 Task: Create a blank project AgileRamp with privacy Public and default view as List and in the team Taskers . Create three sections in the project as To-Do, Doing and Done
Action: Mouse moved to (939, 154)
Screenshot: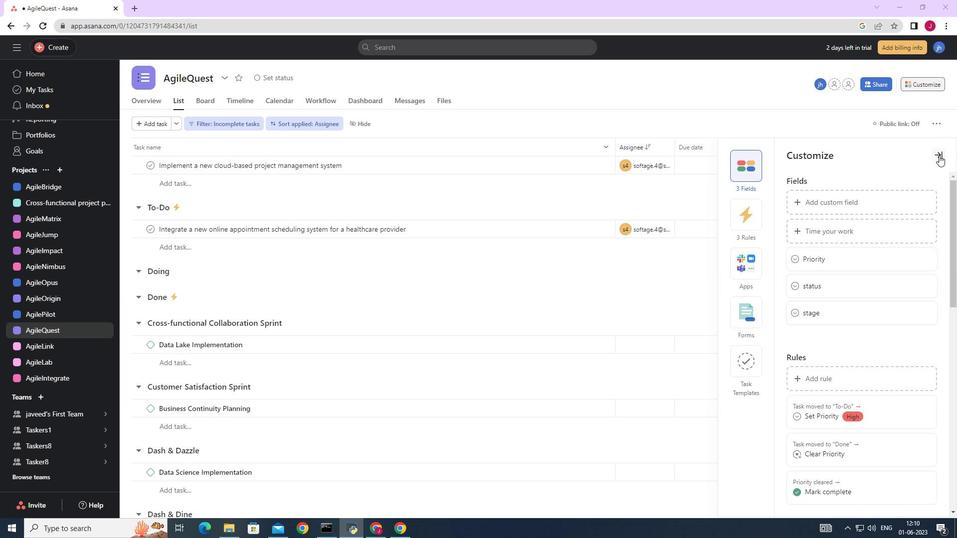 
Action: Mouse pressed left at (939, 154)
Screenshot: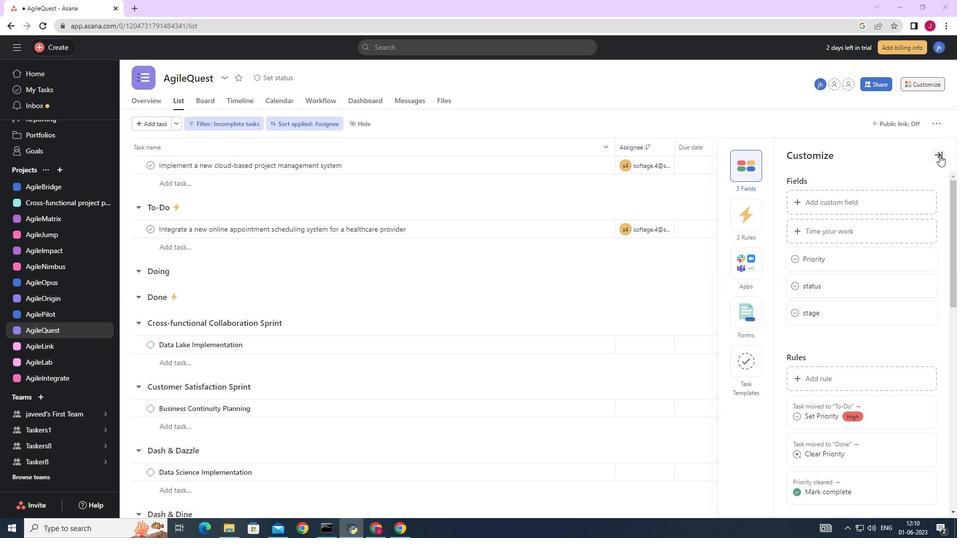 
Action: Mouse moved to (67, 172)
Screenshot: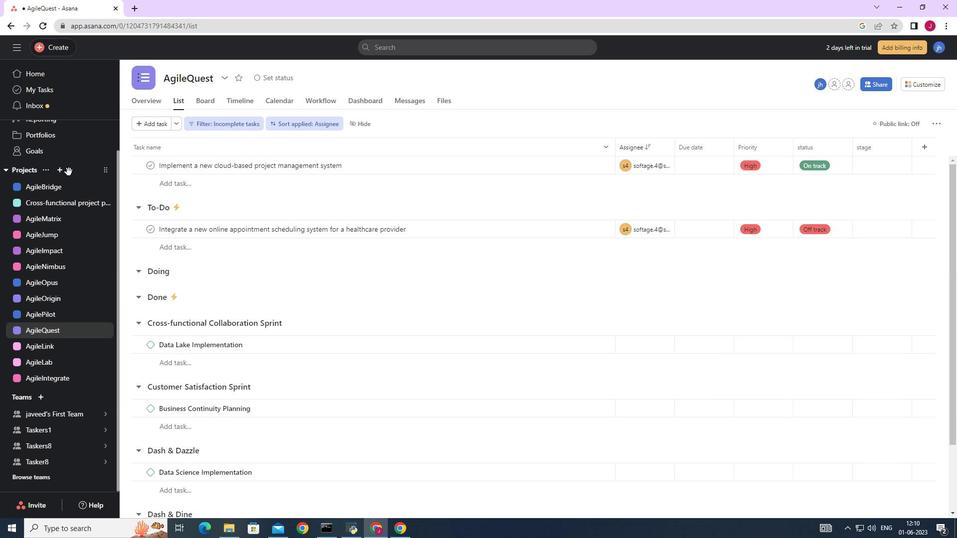 
Action: Mouse pressed left at (67, 172)
Screenshot: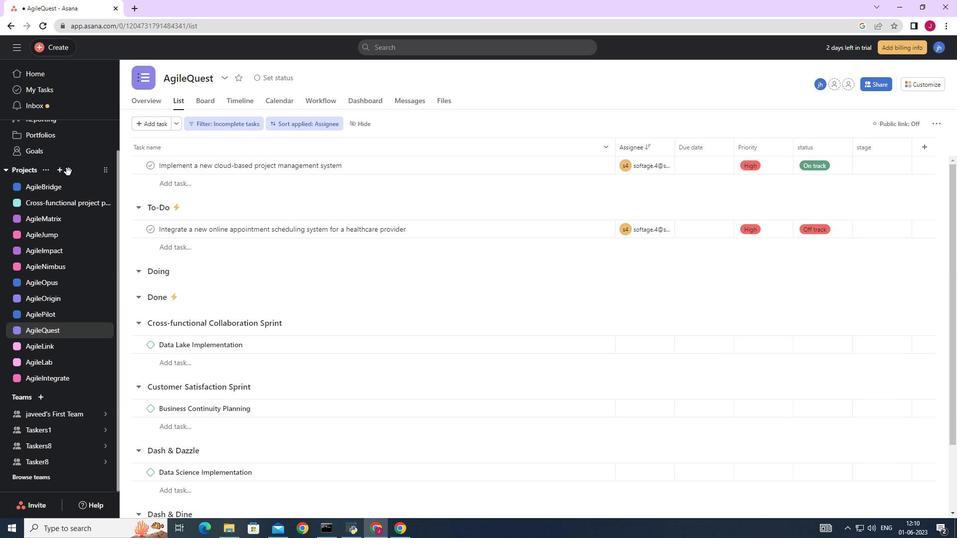
Action: Mouse moved to (60, 173)
Screenshot: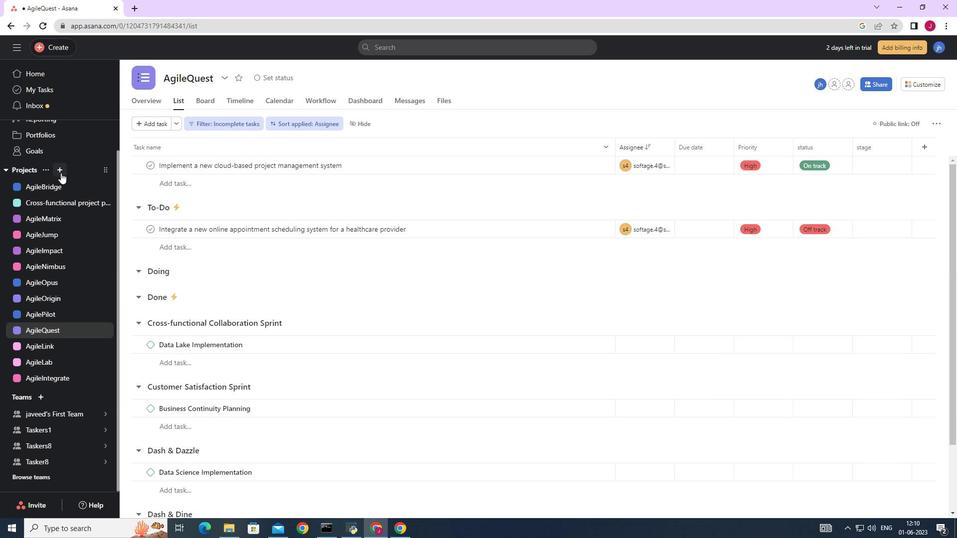
Action: Mouse pressed left at (60, 173)
Screenshot: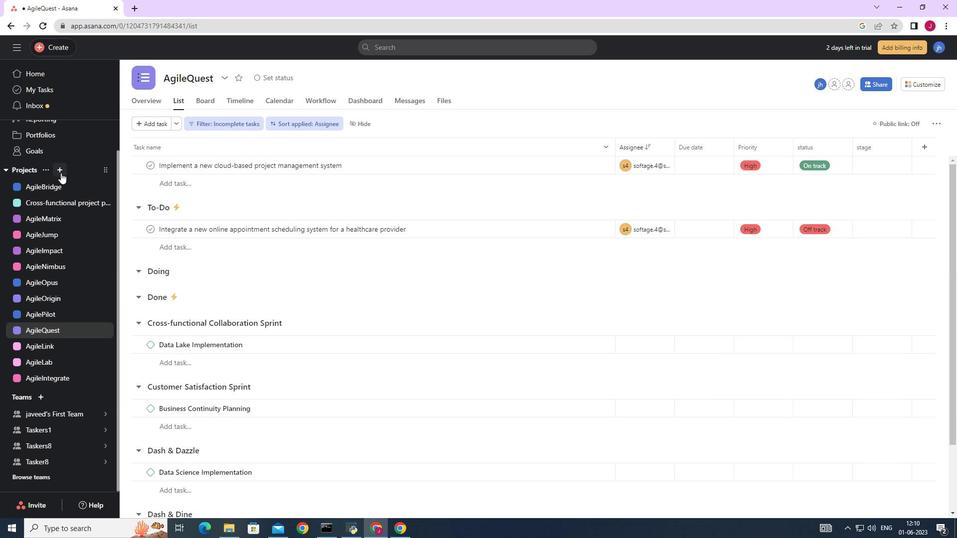 
Action: Mouse moved to (92, 191)
Screenshot: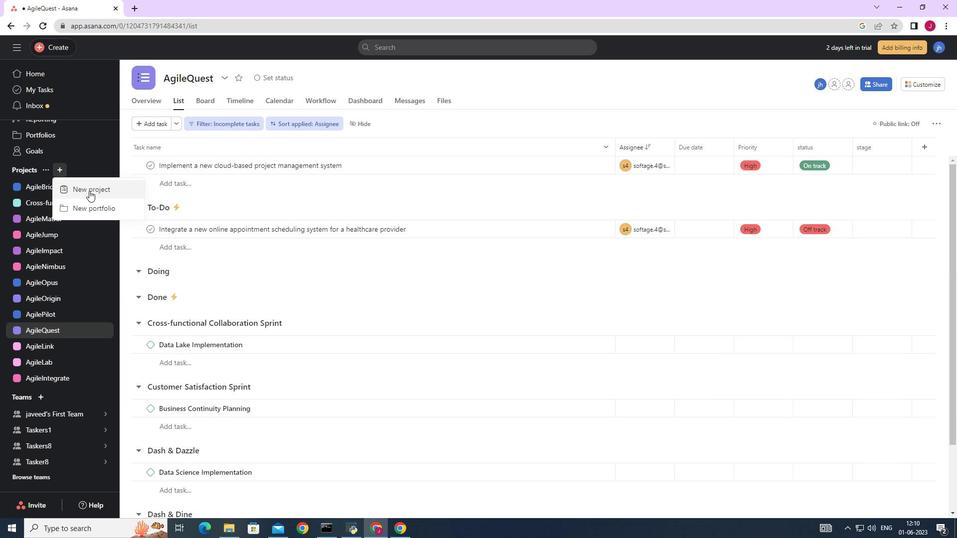
Action: Mouse pressed left at (92, 191)
Screenshot: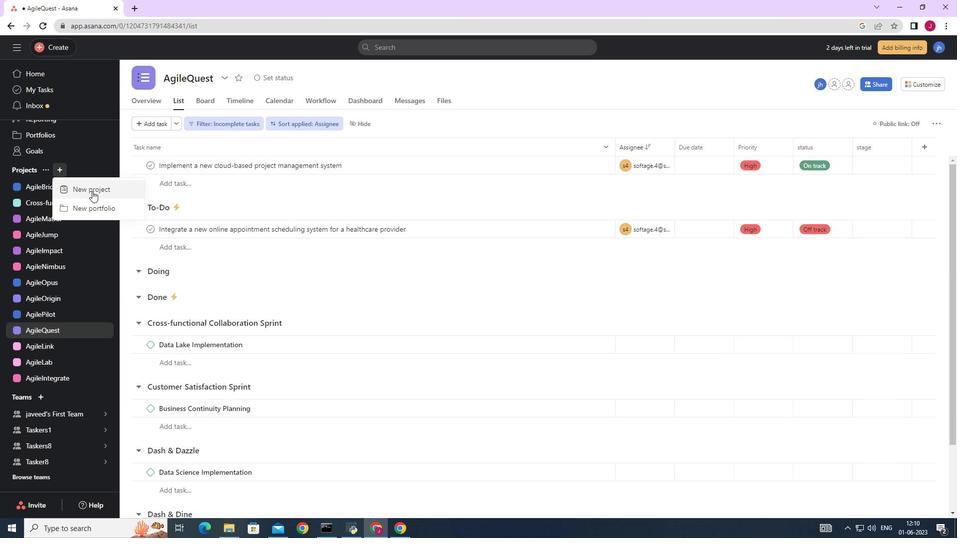 
Action: Mouse moved to (400, 205)
Screenshot: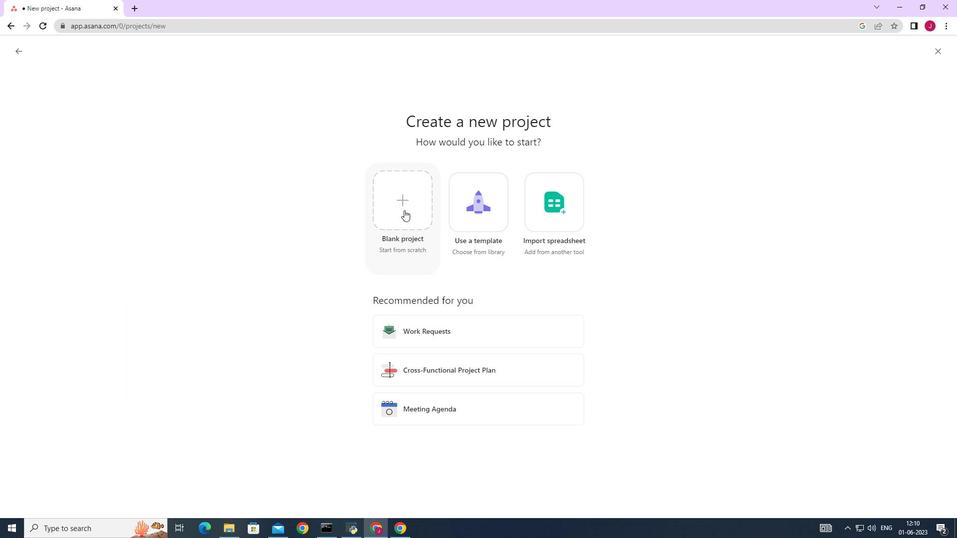 
Action: Mouse pressed left at (400, 205)
Screenshot: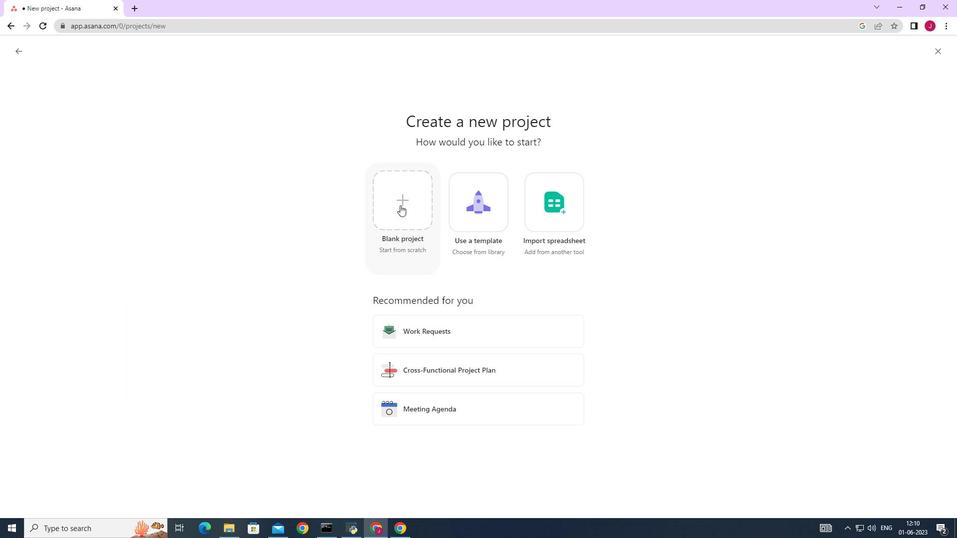 
Action: Mouse moved to (269, 131)
Screenshot: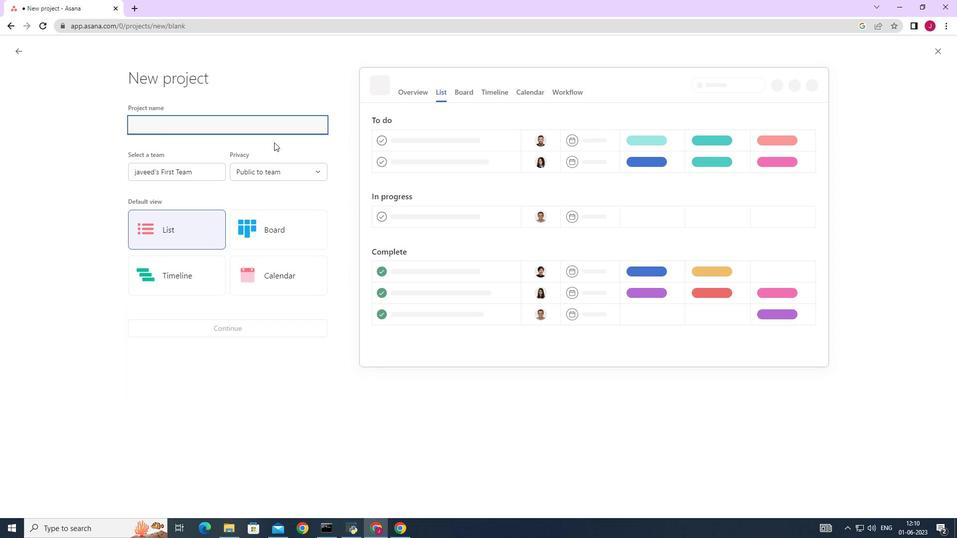 
Action: Key pressed <Key.caps_lock>A<Key.caps_lock>gile<Key.caps_lock>R<Key.caps_lock>amp
Screenshot: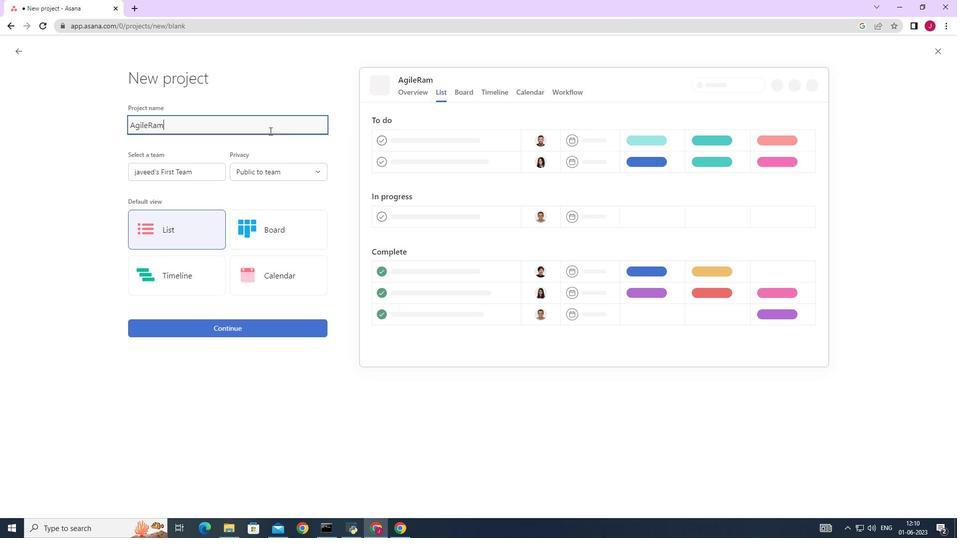 
Action: Mouse moved to (190, 173)
Screenshot: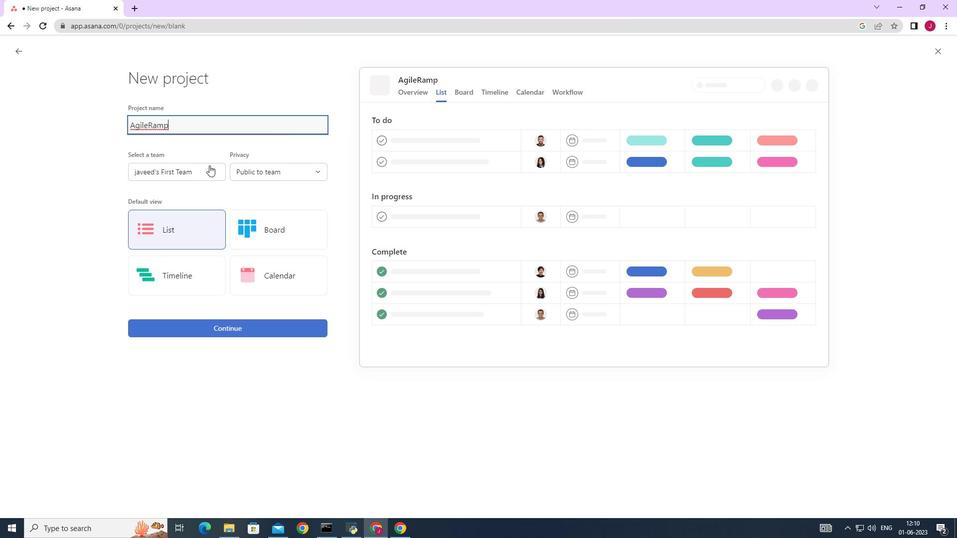 
Action: Mouse pressed left at (190, 173)
Screenshot: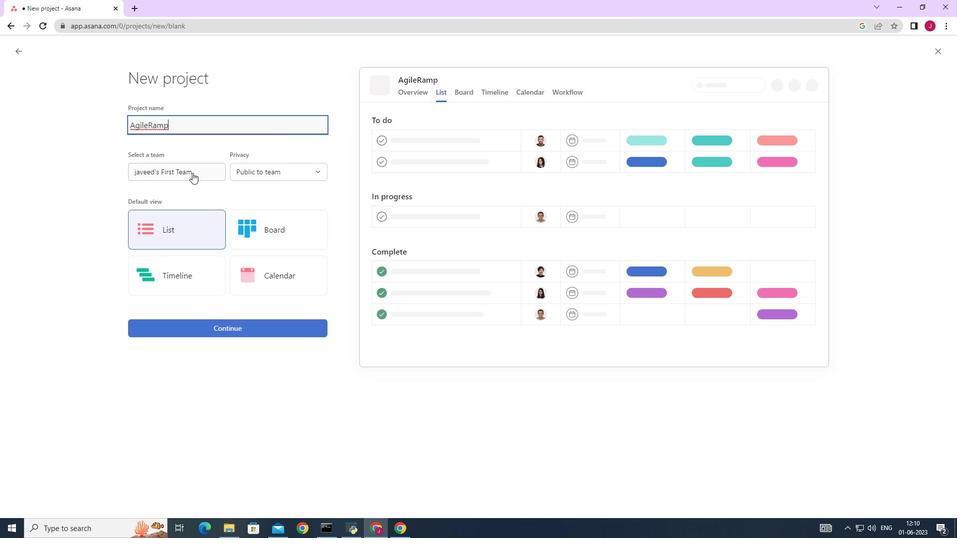 
Action: Mouse moved to (163, 211)
Screenshot: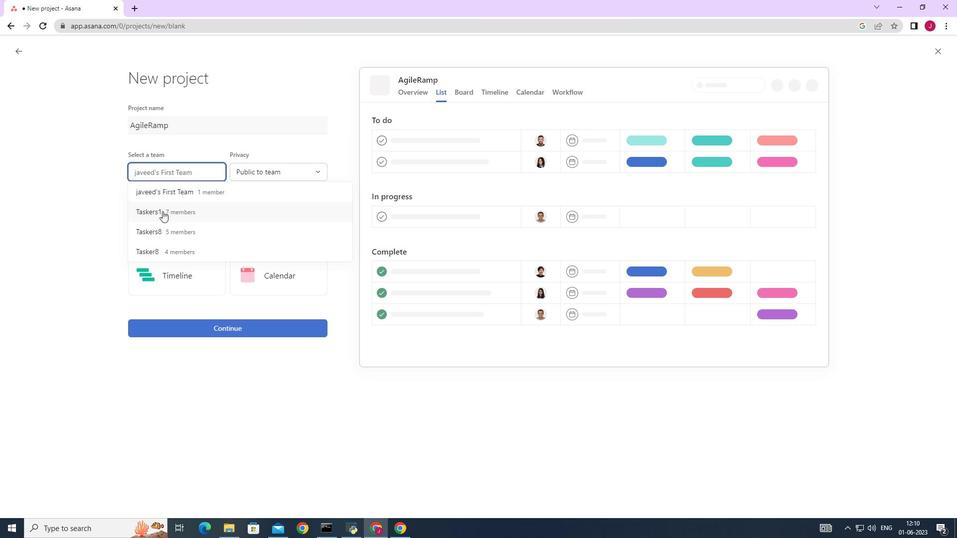 
Action: Mouse pressed left at (163, 211)
Screenshot: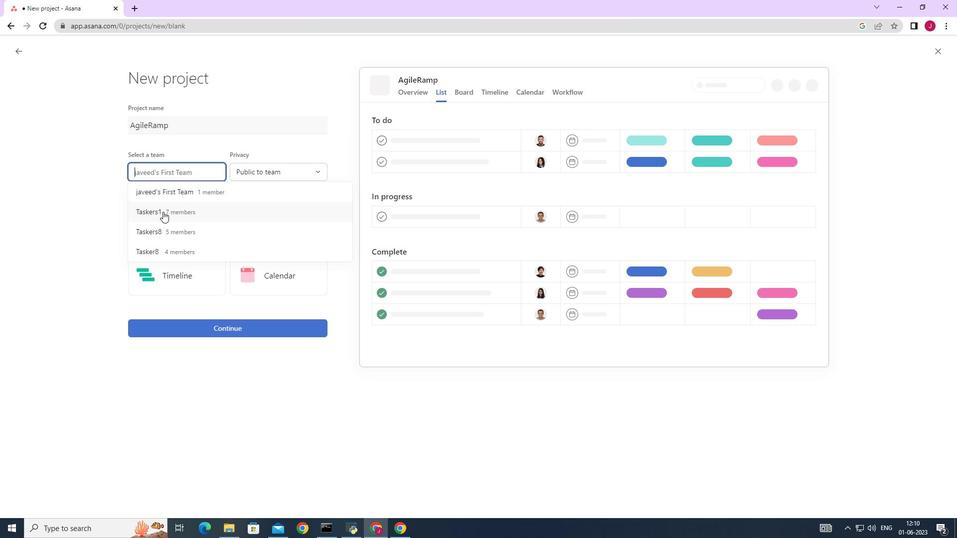 
Action: Mouse moved to (268, 170)
Screenshot: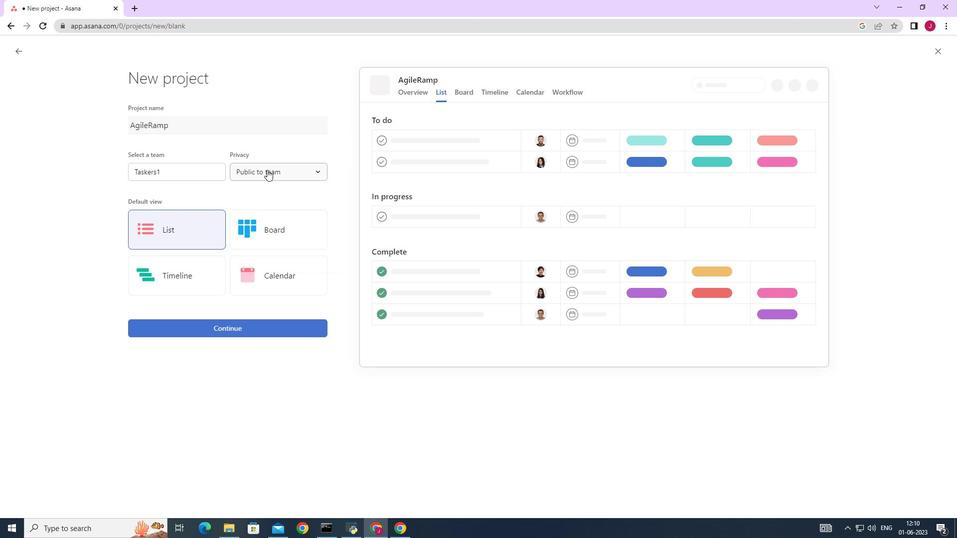 
Action: Mouse pressed left at (268, 170)
Screenshot: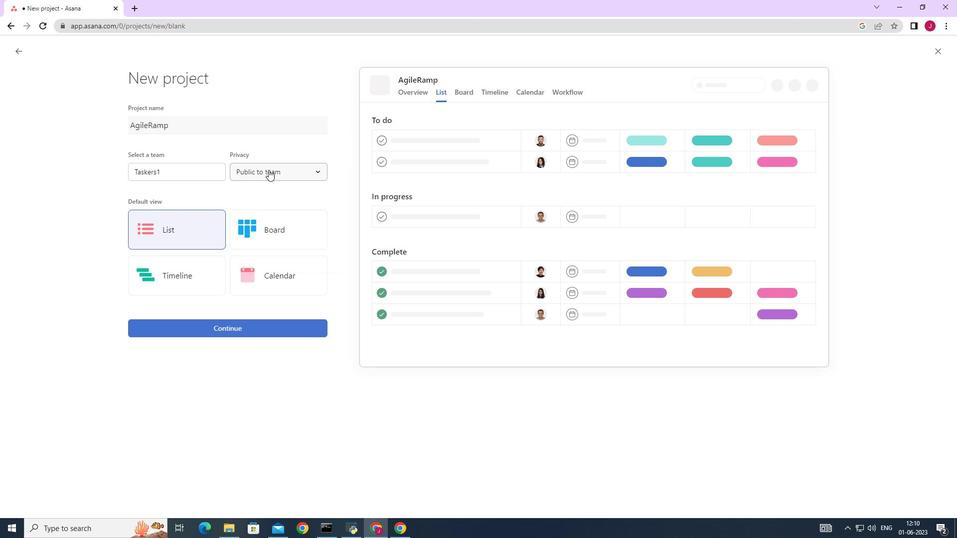 
Action: Mouse moved to (274, 195)
Screenshot: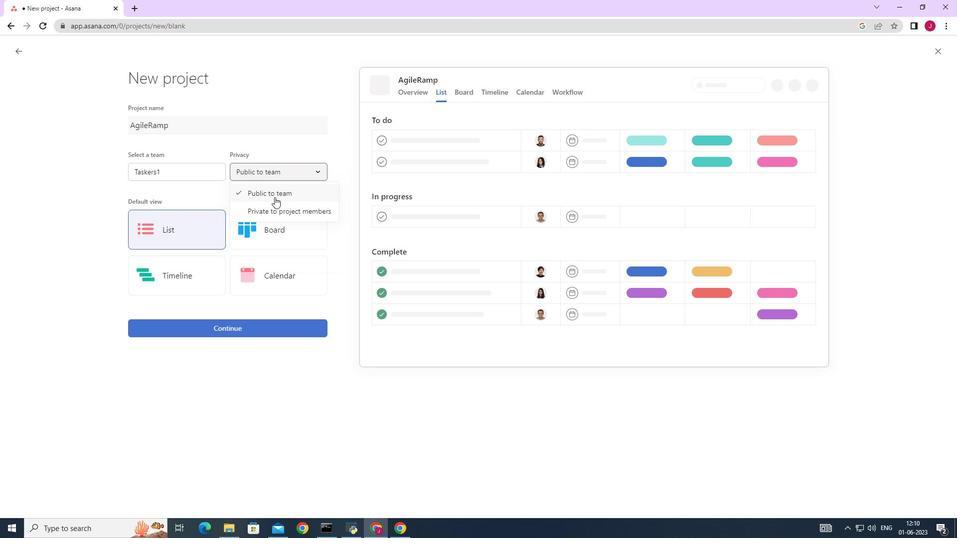 
Action: Mouse pressed left at (274, 195)
Screenshot: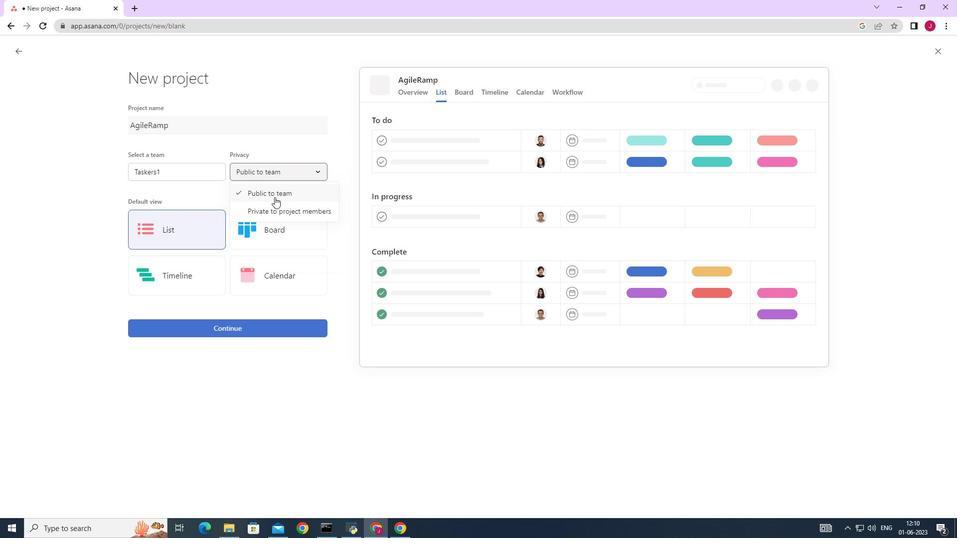 
Action: Mouse moved to (186, 227)
Screenshot: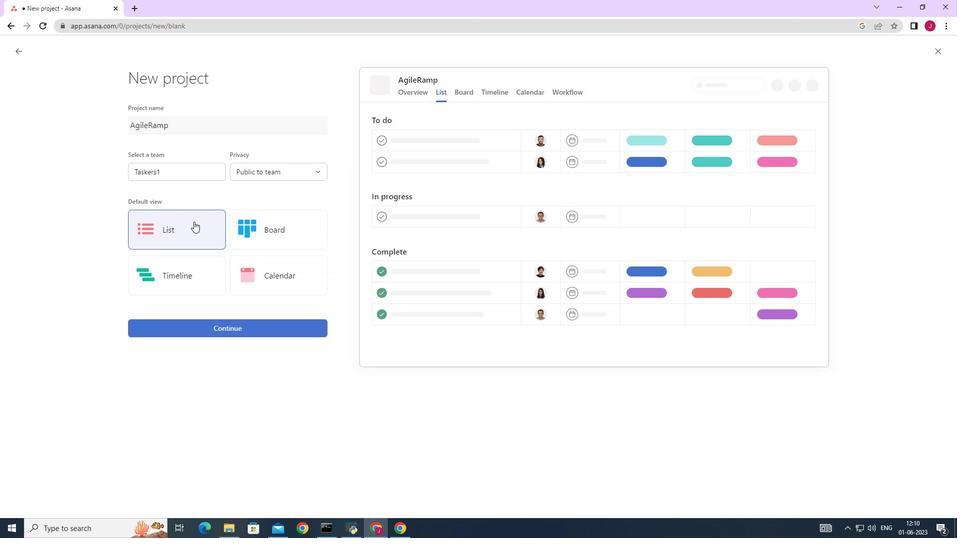 
Action: Mouse pressed left at (186, 227)
Screenshot: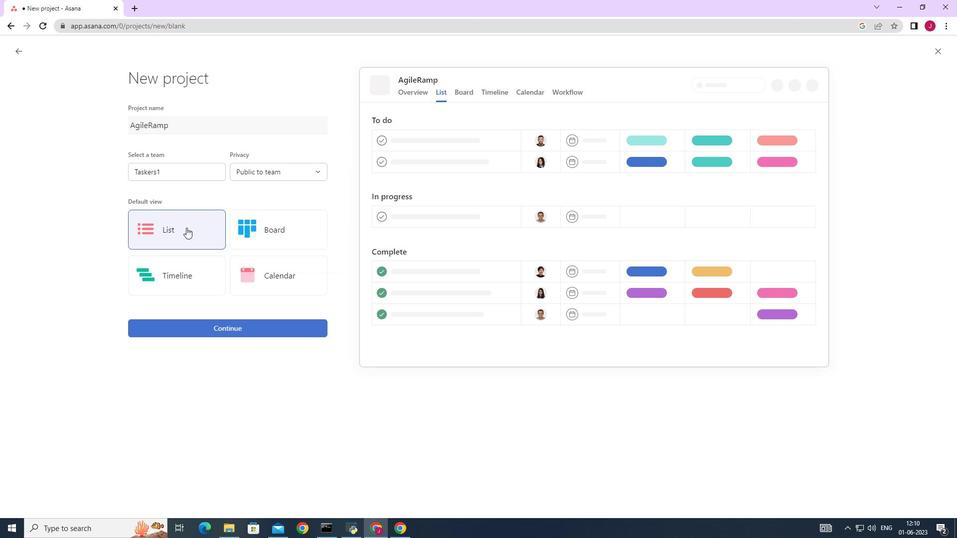 
Action: Mouse moved to (214, 323)
Screenshot: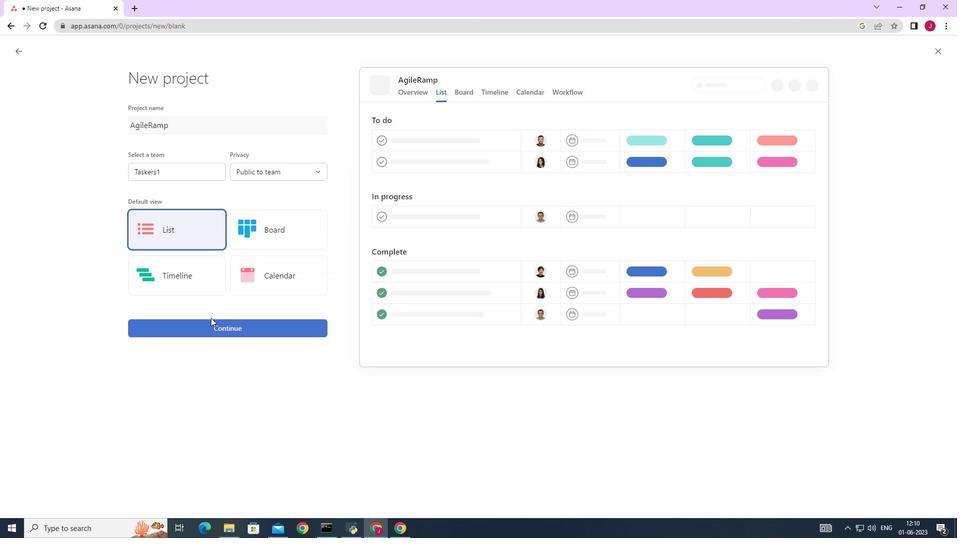 
Action: Mouse pressed left at (214, 323)
Screenshot: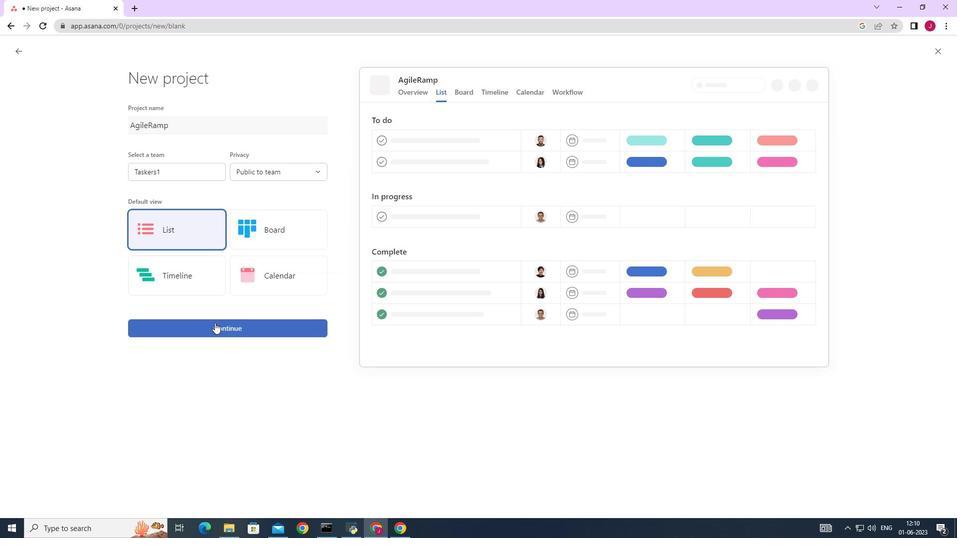
Action: Mouse moved to (223, 268)
Screenshot: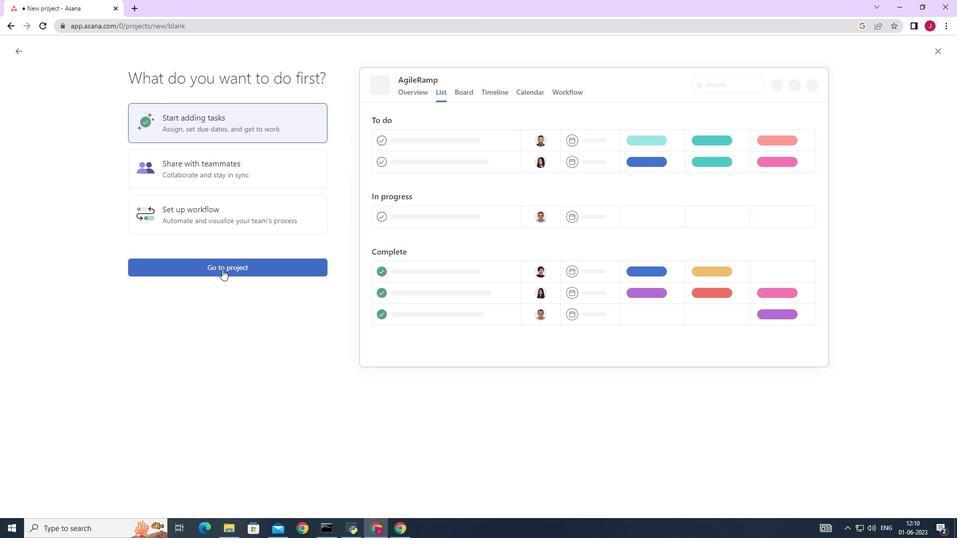
Action: Mouse pressed left at (223, 268)
Screenshot: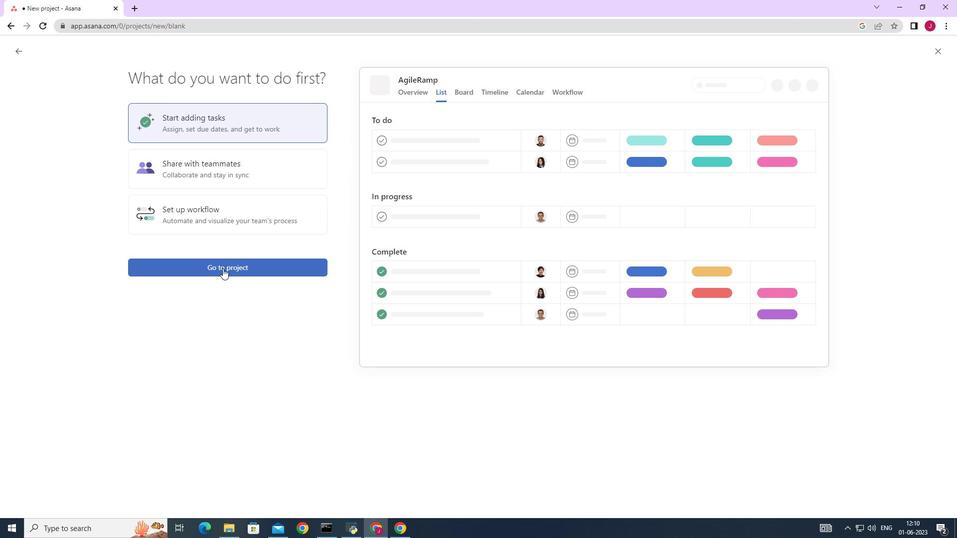 
Action: Mouse moved to (160, 217)
Screenshot: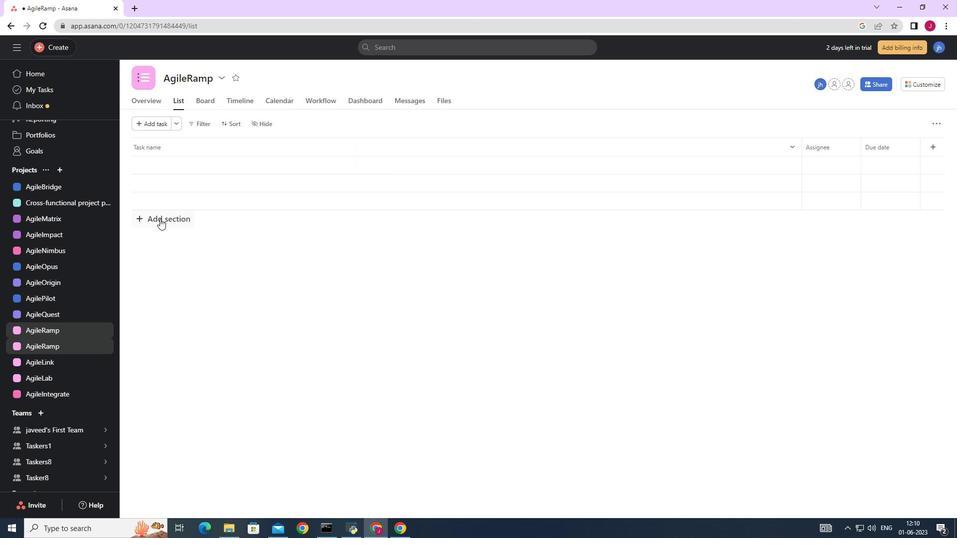 
Action: Mouse pressed left at (160, 217)
Screenshot: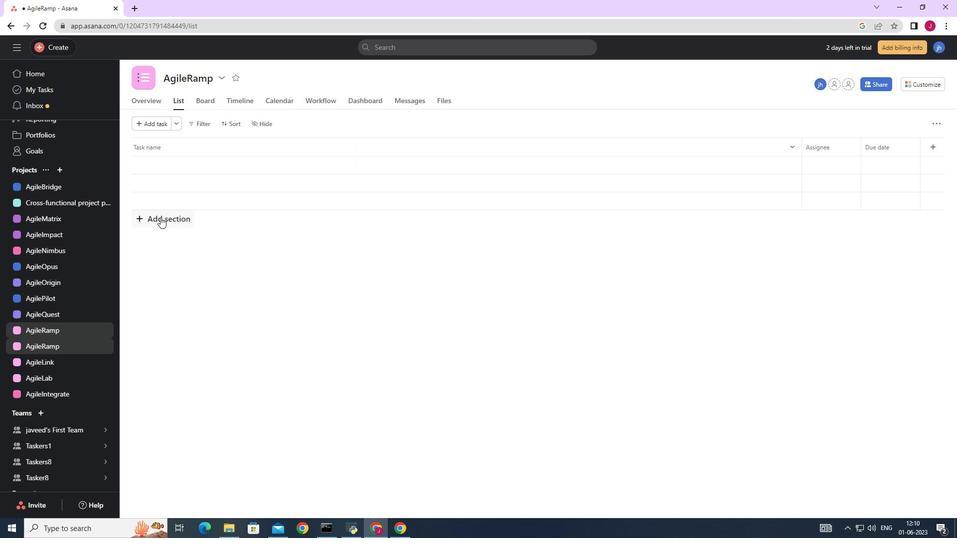 
Action: Key pressed <Key.caps_lock>T<Key.caps_lock>o-<Key.caps_lock>D<Key.caps_lock>o
Screenshot: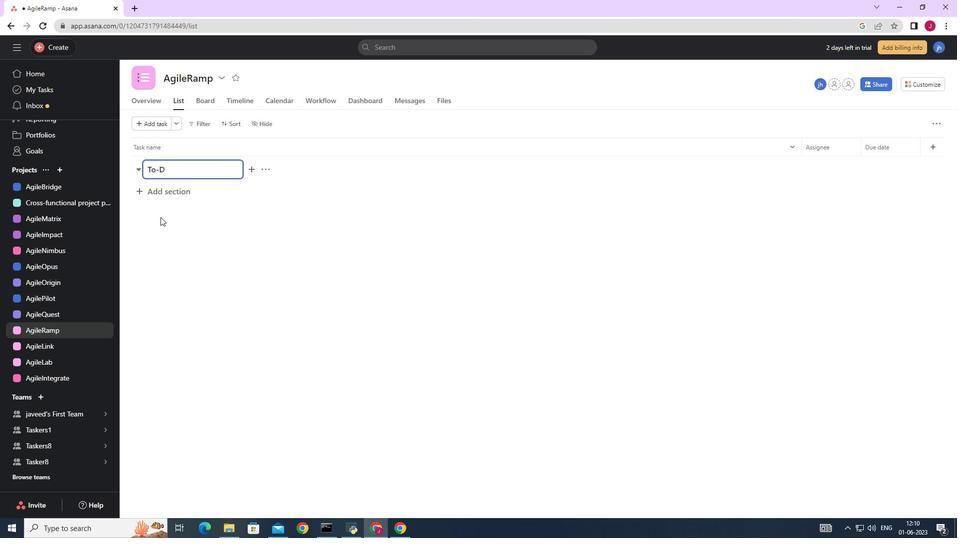 
Action: Mouse moved to (163, 194)
Screenshot: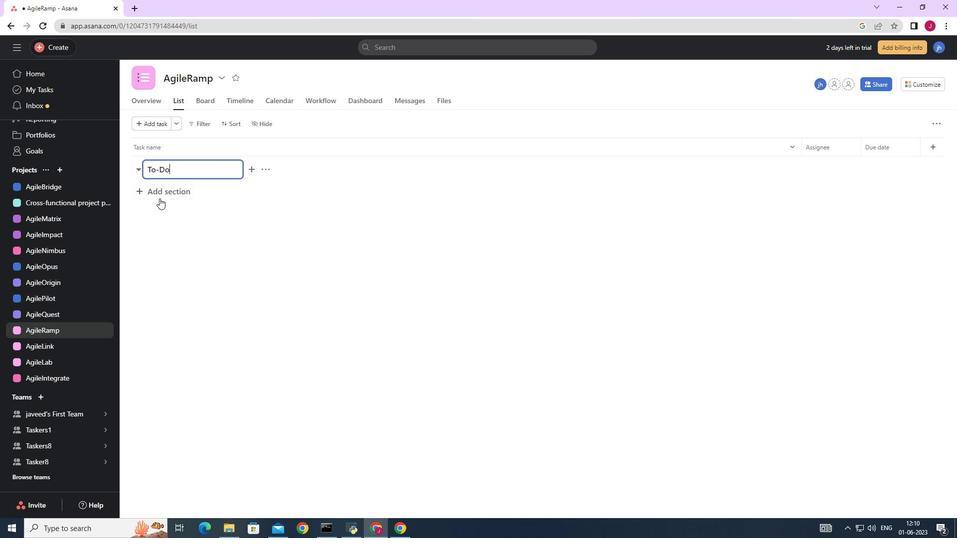 
Action: Mouse pressed left at (163, 194)
Screenshot: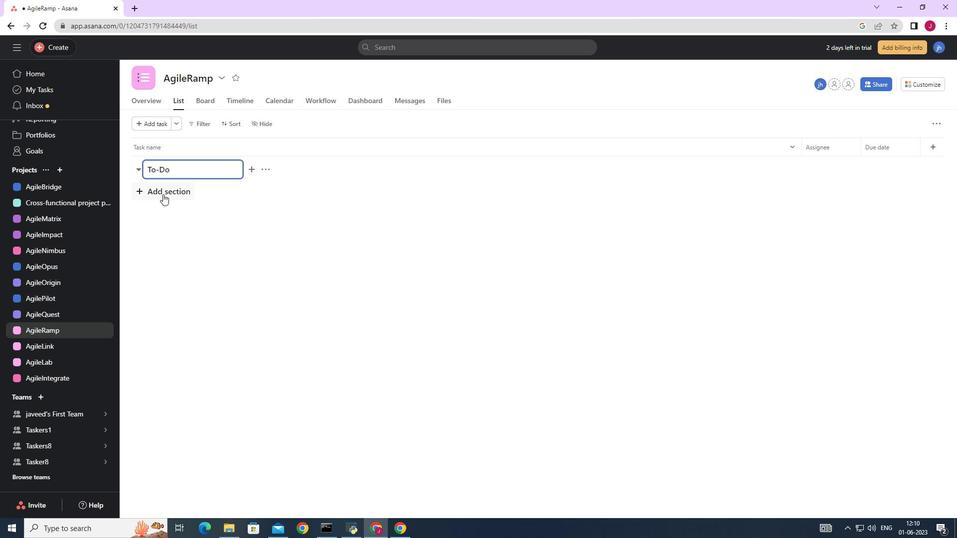 
Action: Key pressed <Key.caps_lock>DOING<Key.backspace><Key.backspace><Key.backspace><Key.backspace><Key.caps_lock>oing
Screenshot: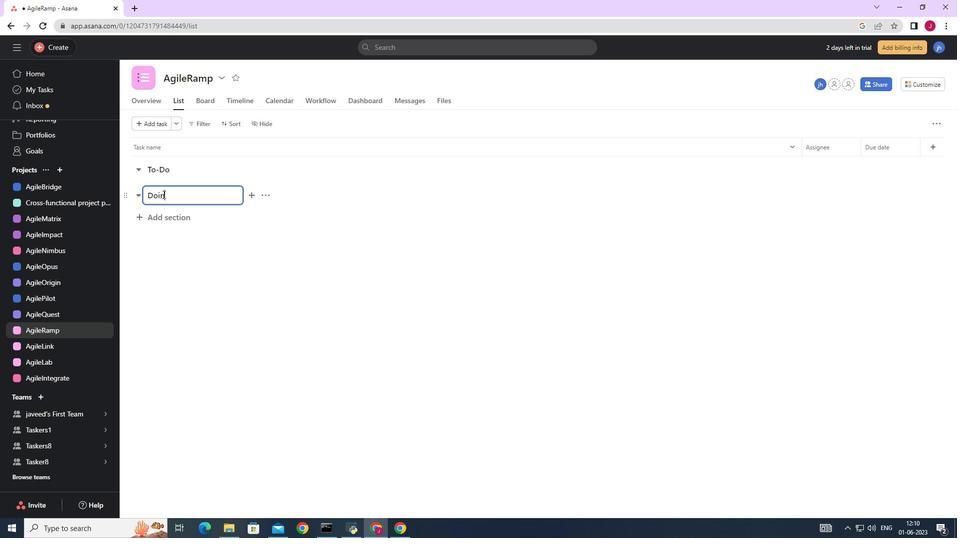 
Action: Mouse moved to (165, 215)
Screenshot: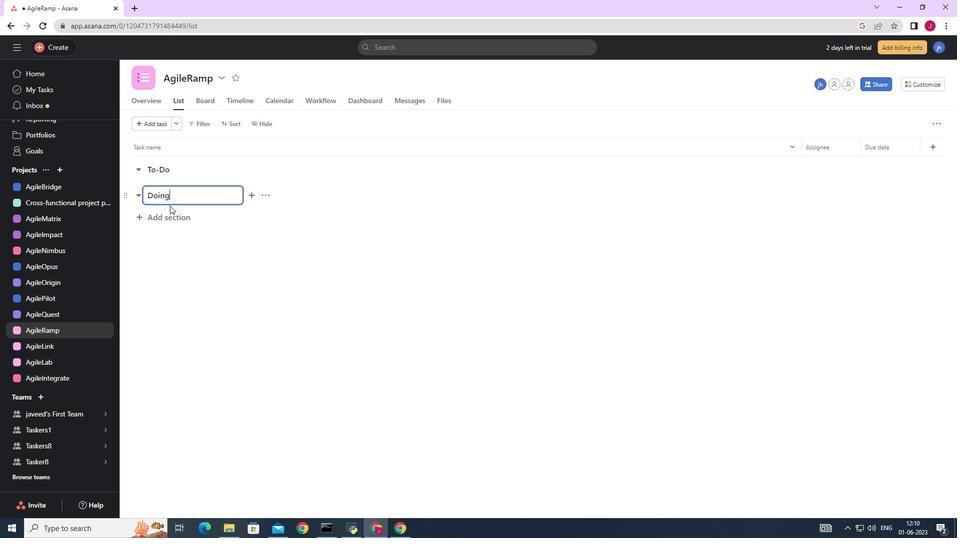 
Action: Mouse pressed left at (165, 215)
Screenshot: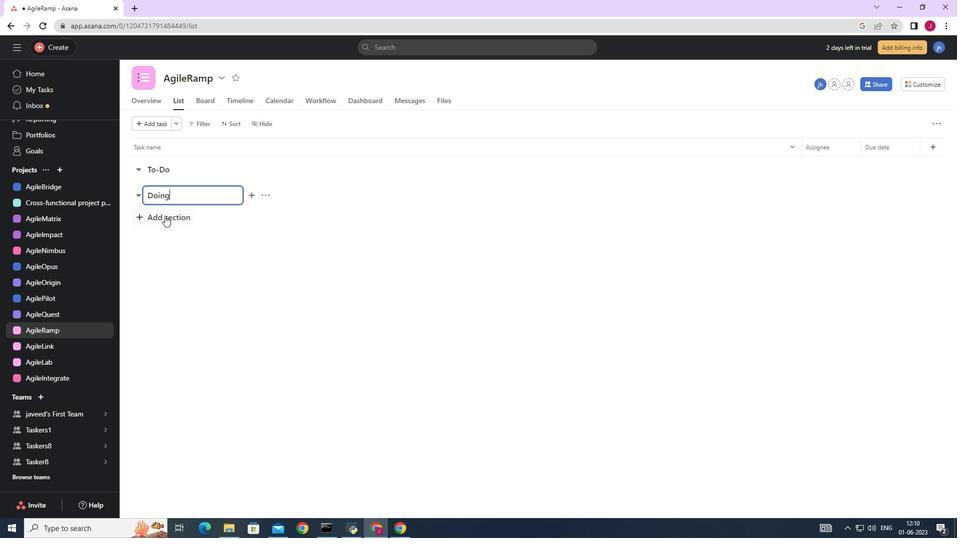 
Action: Mouse moved to (165, 215)
Screenshot: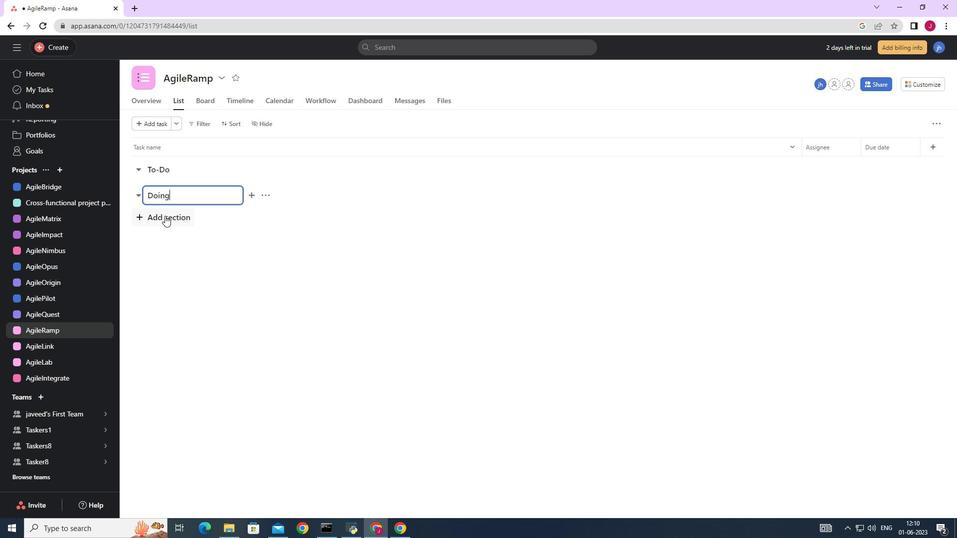 
Action: Key pressed <Key.caps_lock>D<Key.caps_lock>one<Key.enter>
Screenshot: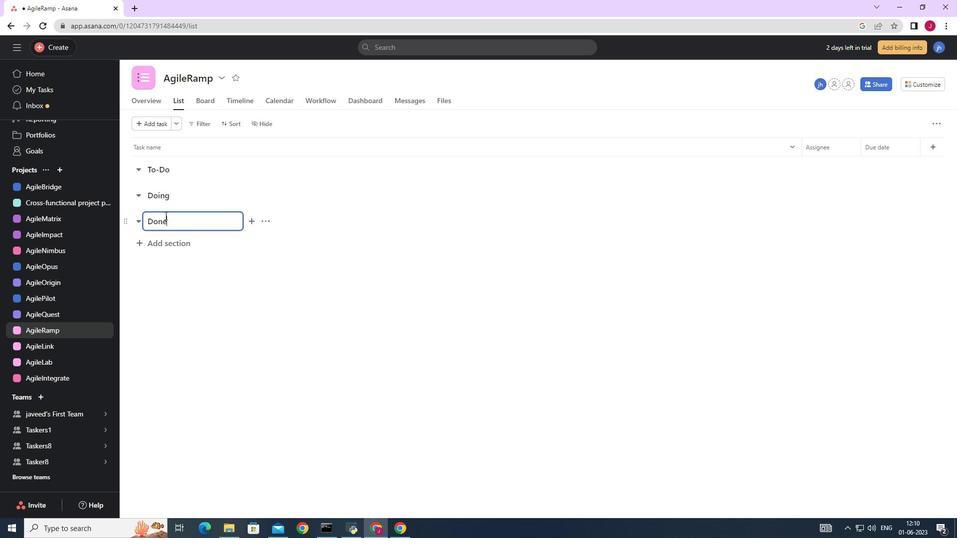 
